 Task: Add Attachment from computer to Card Card0000000037 in Board Board0000000010 in Workspace WS0000000004 in Trello. Add Cover Green to Card Card0000000037 in Board Board0000000010 in Workspace WS0000000004 in Trello. Add "Move Card To …" Button titled Button0000000037 to "top" of the list "To Do" to Card Card0000000037 in Board Board0000000010 in Workspace WS0000000004 in Trello. Add Description DS0000000037 to Card Card0000000038 in Board Board0000000010 in Workspace WS0000000004 in Trello. Add Comment CM0000000037 to Card Card0000000038 in Board Board0000000010 in Workspace WS0000000004 in Trello
Action: Mouse moved to (111, 314)
Screenshot: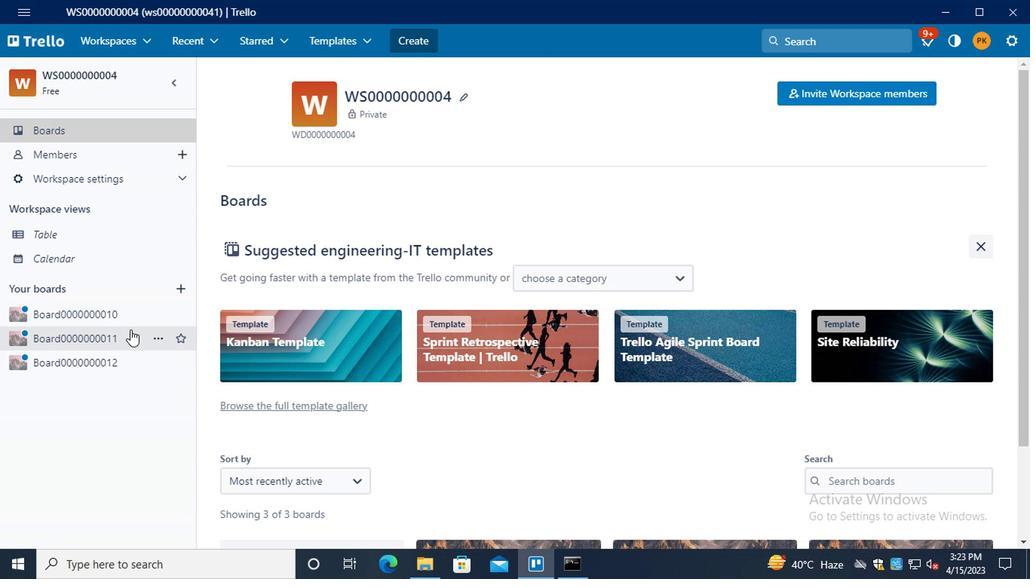 
Action: Mouse pressed left at (111, 314)
Screenshot: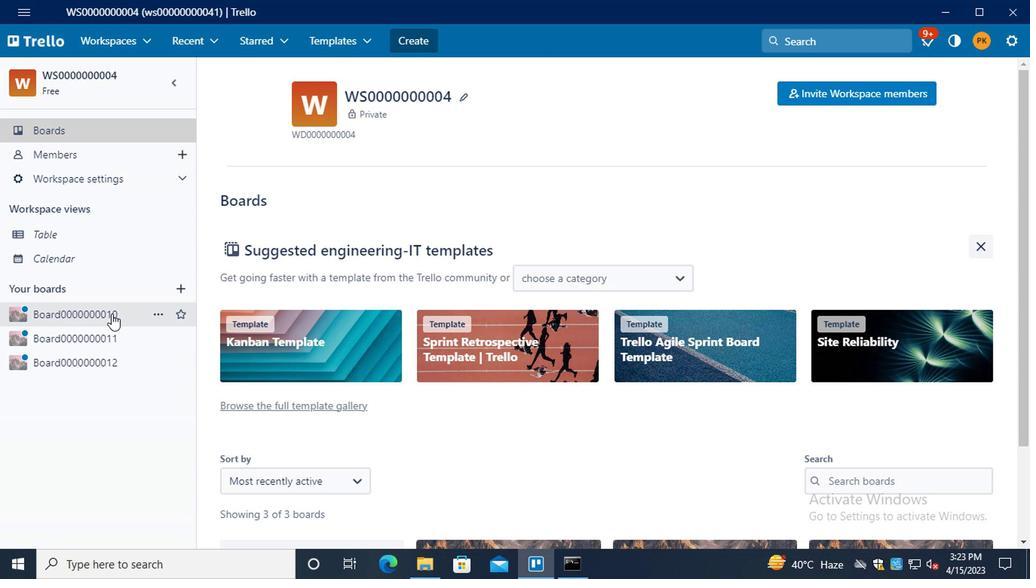 
Action: Mouse moved to (326, 140)
Screenshot: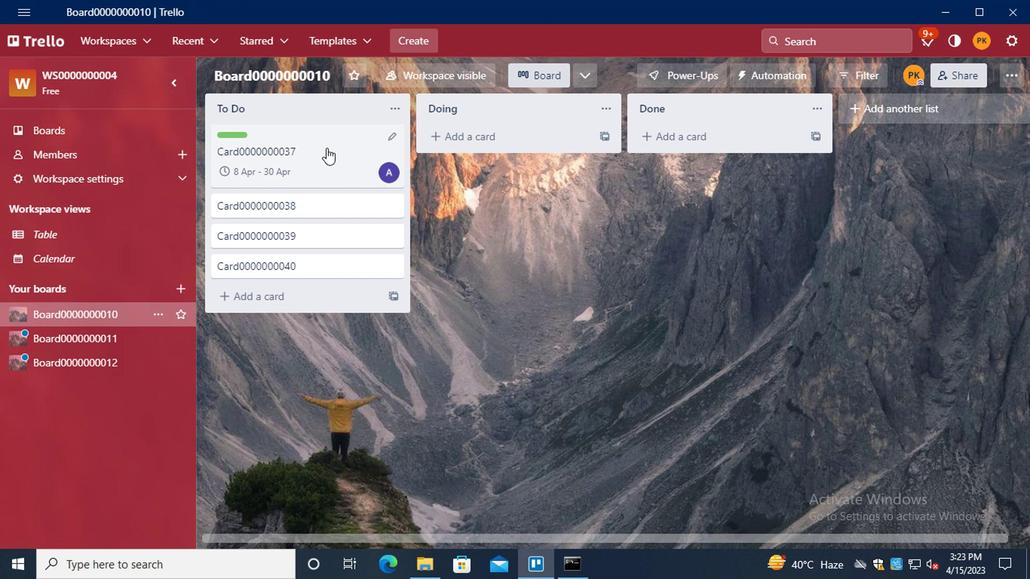 
Action: Mouse pressed left at (326, 140)
Screenshot: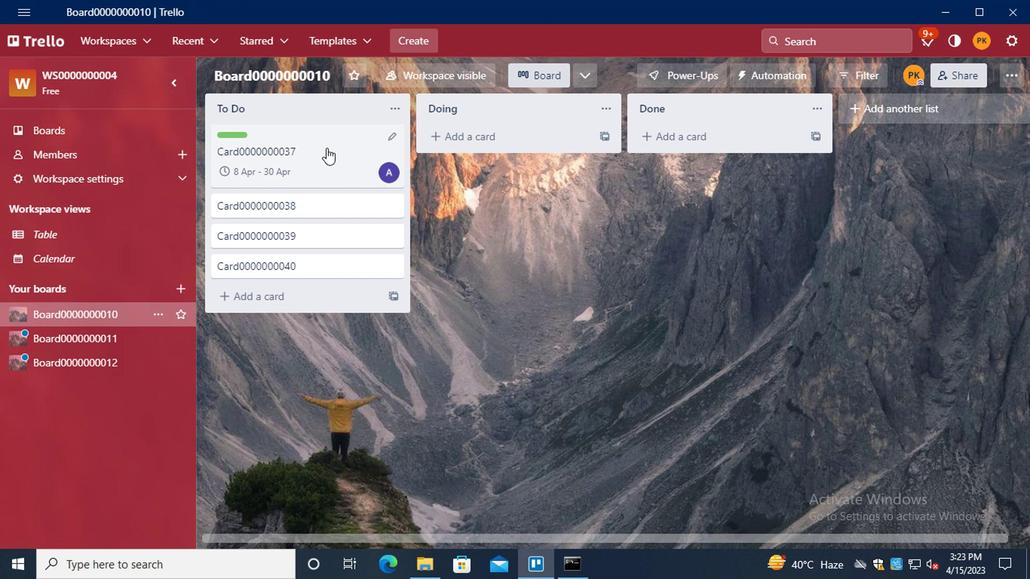
Action: Mouse moved to (703, 254)
Screenshot: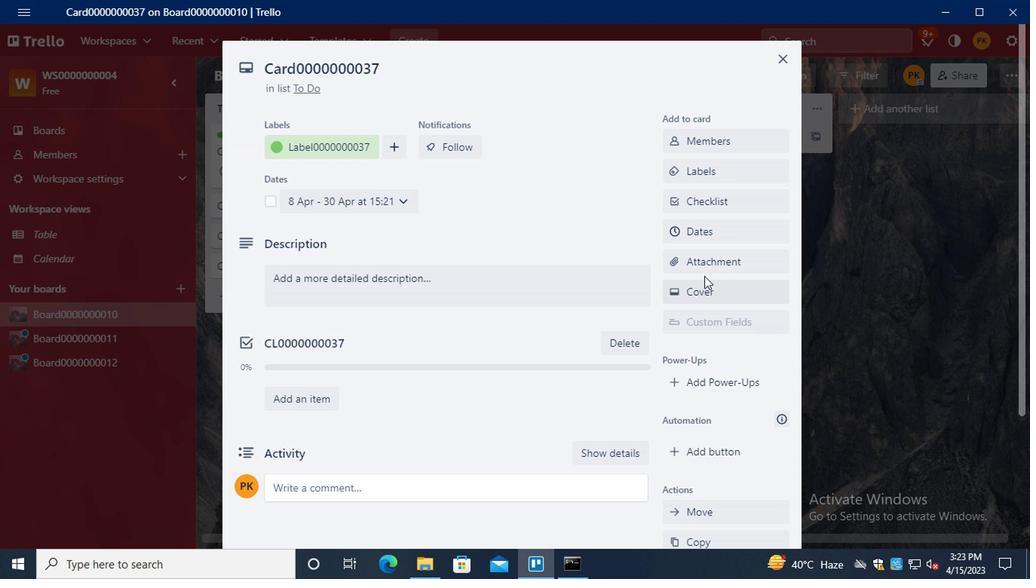 
Action: Mouse pressed left at (703, 254)
Screenshot: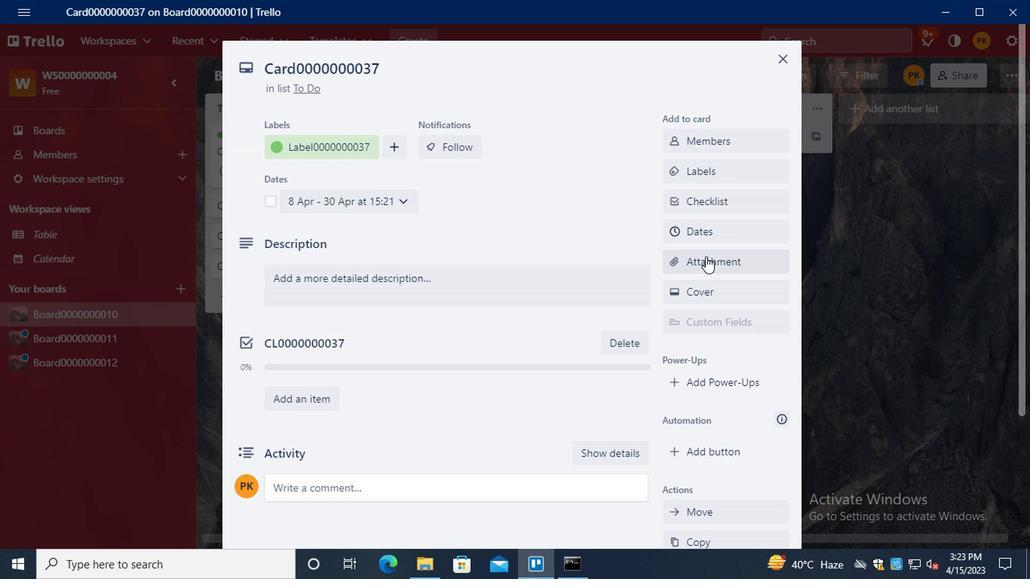 
Action: Mouse moved to (704, 125)
Screenshot: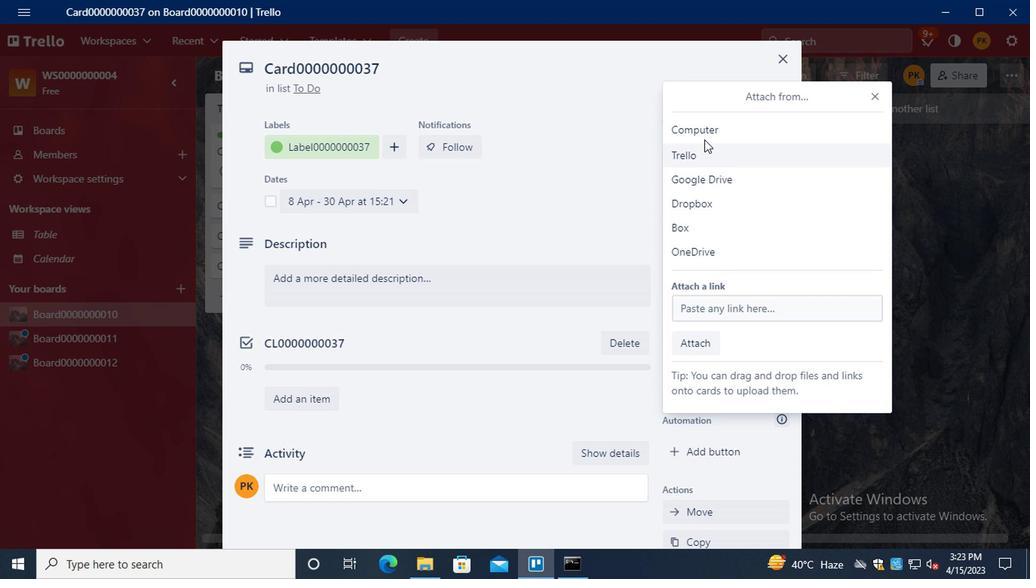 
Action: Mouse pressed left at (704, 125)
Screenshot: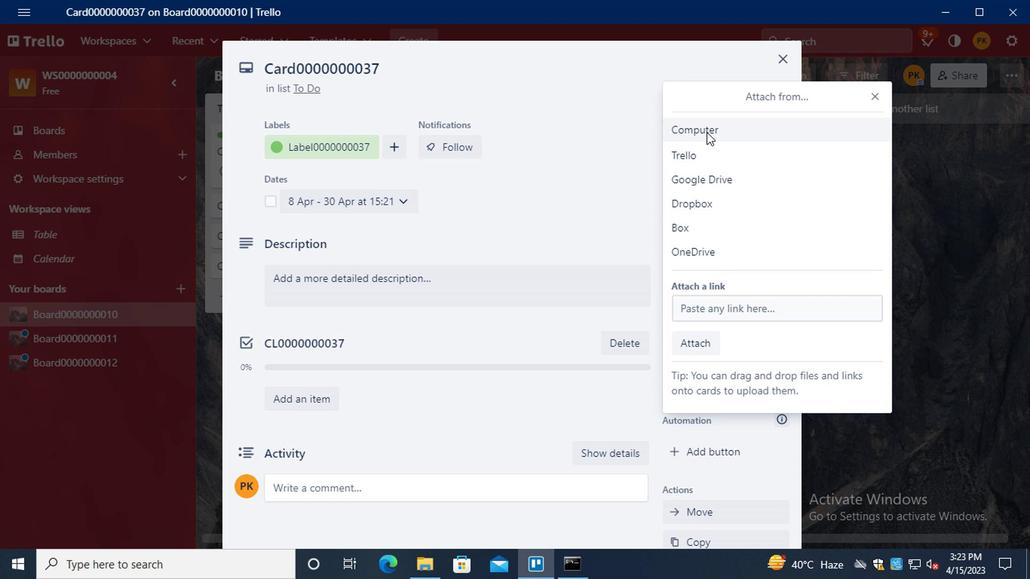 
Action: Mouse moved to (193, 101)
Screenshot: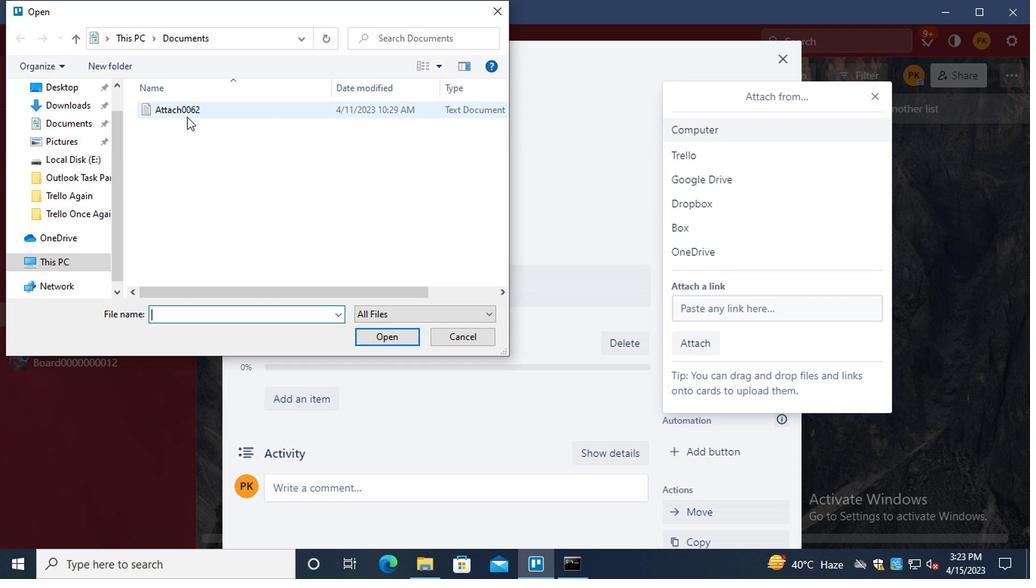 
Action: Mouse pressed left at (193, 101)
Screenshot: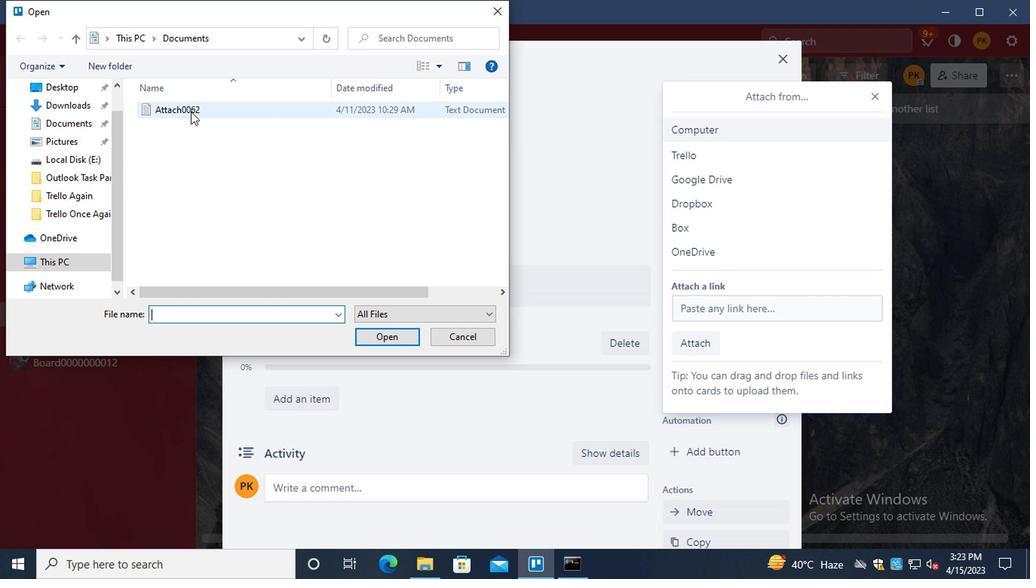 
Action: Mouse moved to (384, 344)
Screenshot: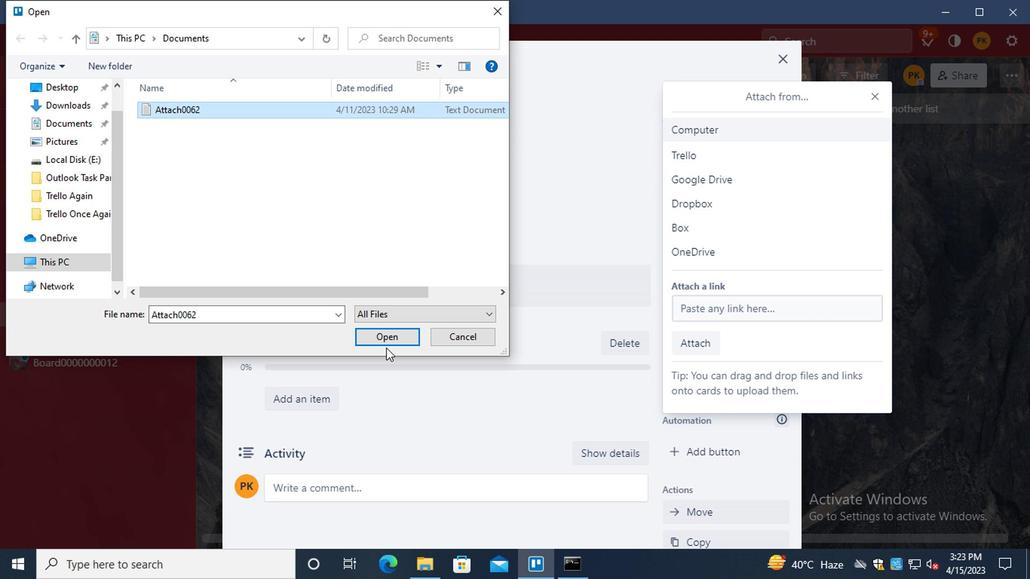 
Action: Mouse pressed left at (384, 344)
Screenshot: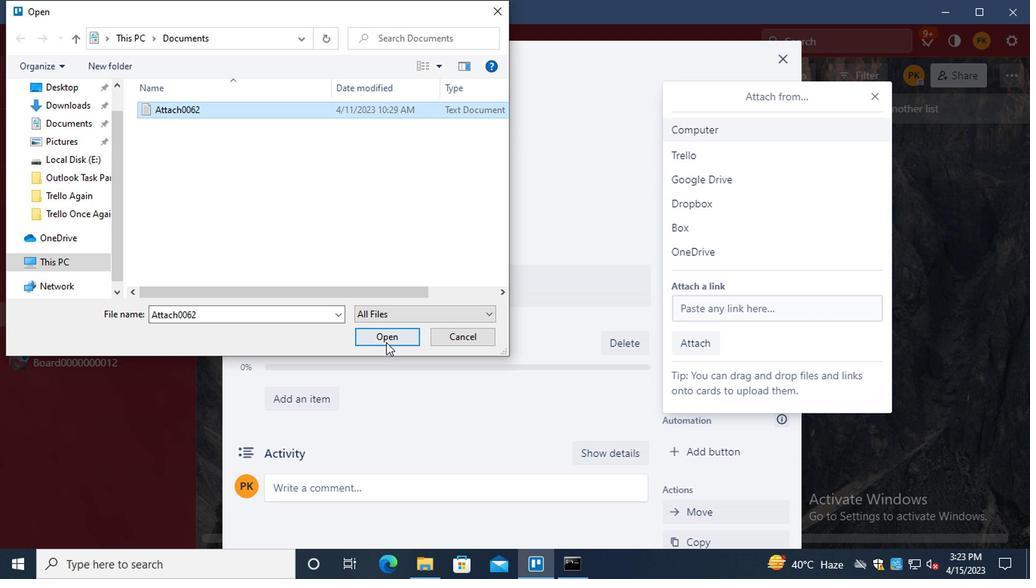 
Action: Mouse moved to (704, 295)
Screenshot: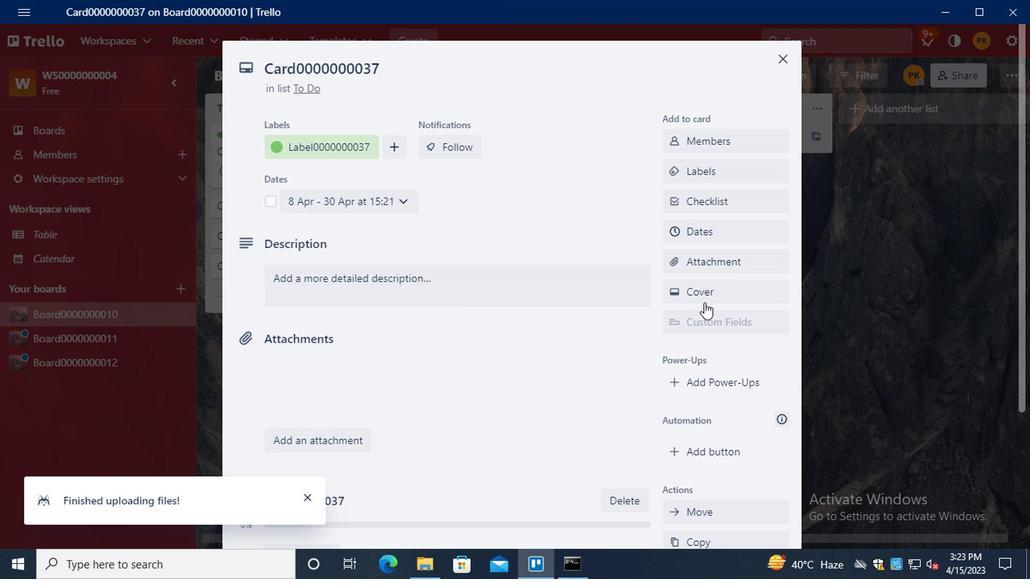 
Action: Mouse pressed left at (704, 295)
Screenshot: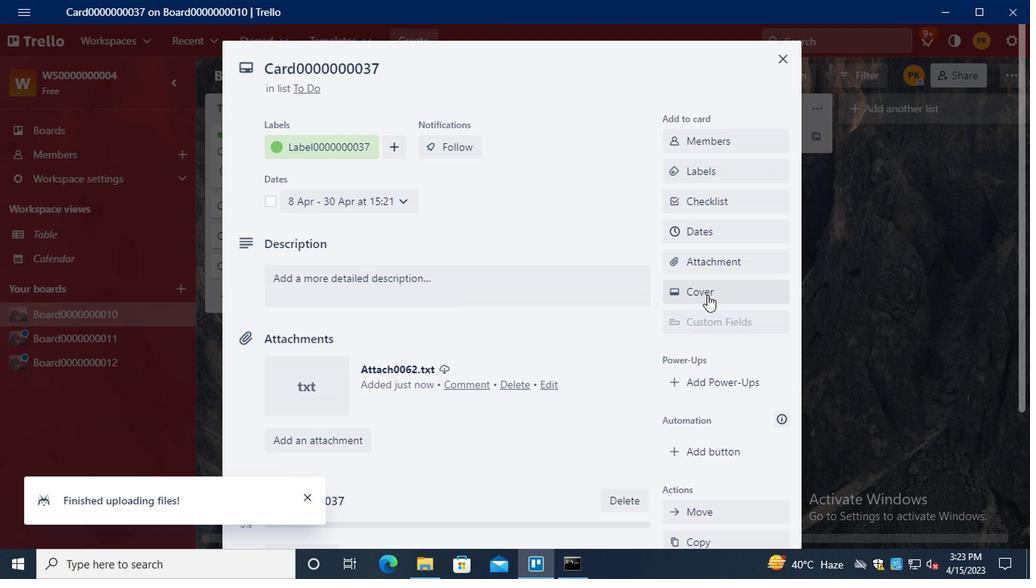 
Action: Mouse moved to (684, 253)
Screenshot: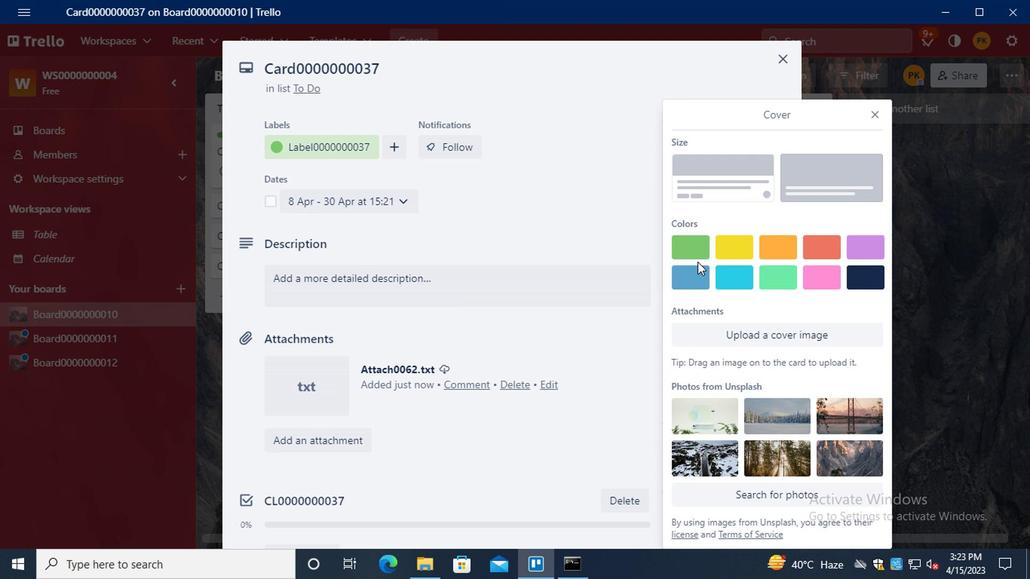 
Action: Mouse pressed left at (684, 253)
Screenshot: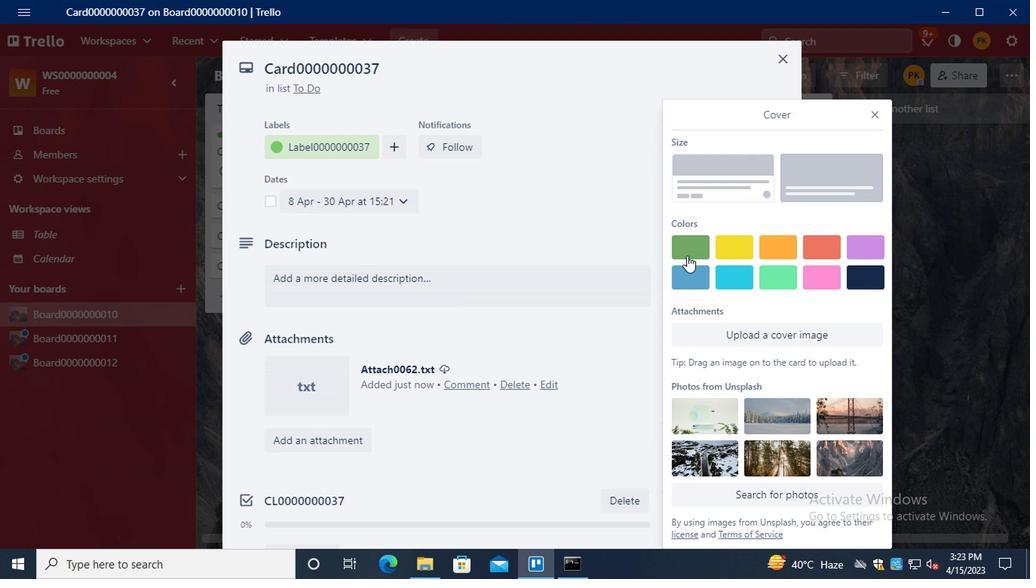 
Action: Mouse moved to (871, 74)
Screenshot: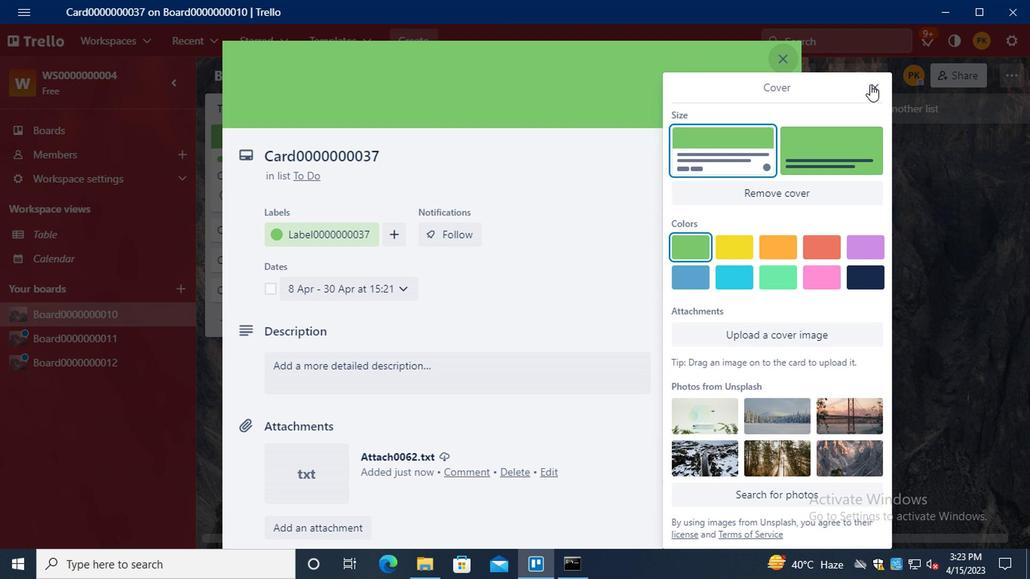 
Action: Mouse pressed left at (871, 74)
Screenshot: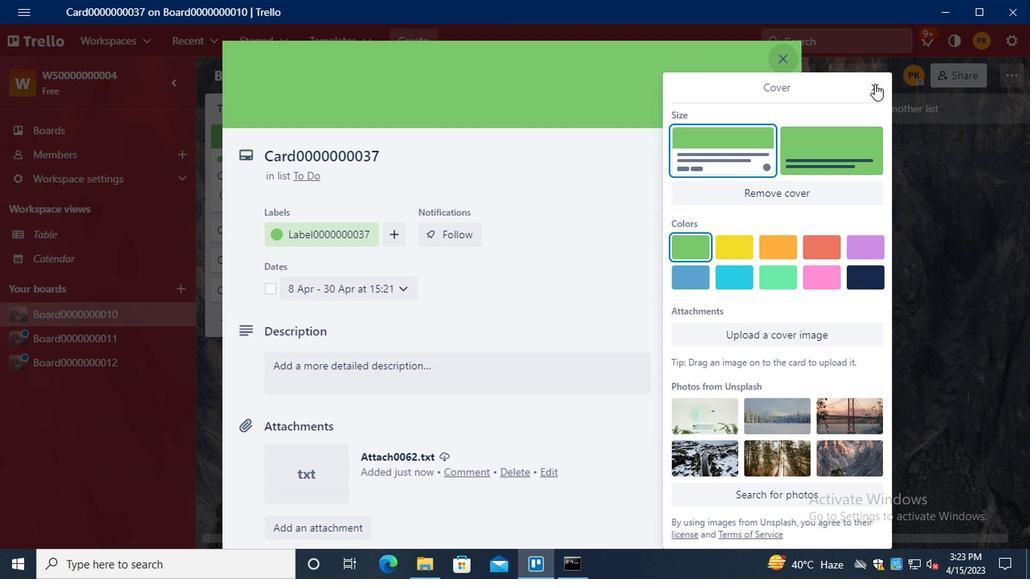 
Action: Mouse moved to (673, 333)
Screenshot: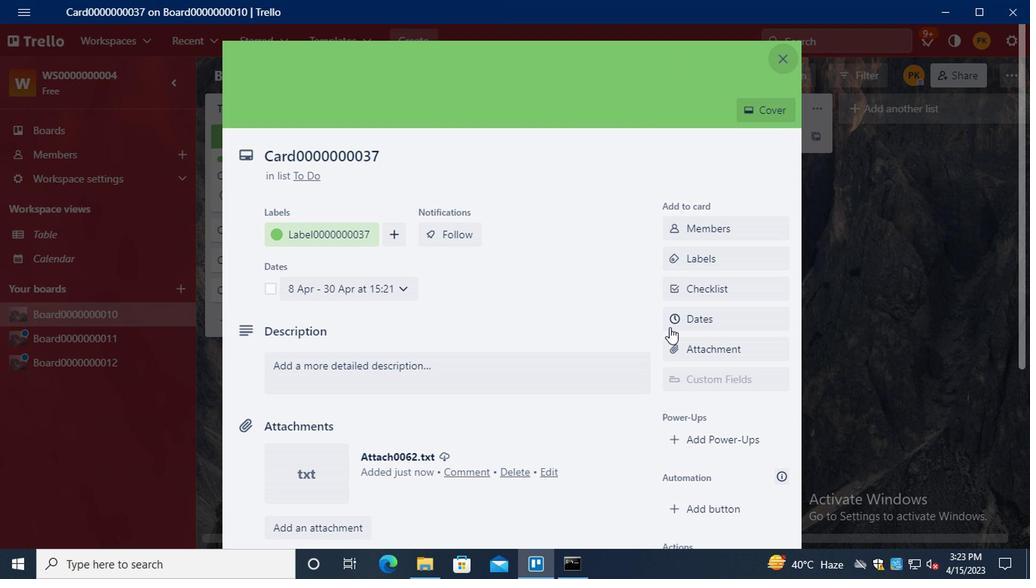 
Action: Mouse scrolled (673, 332) with delta (0, -1)
Screenshot: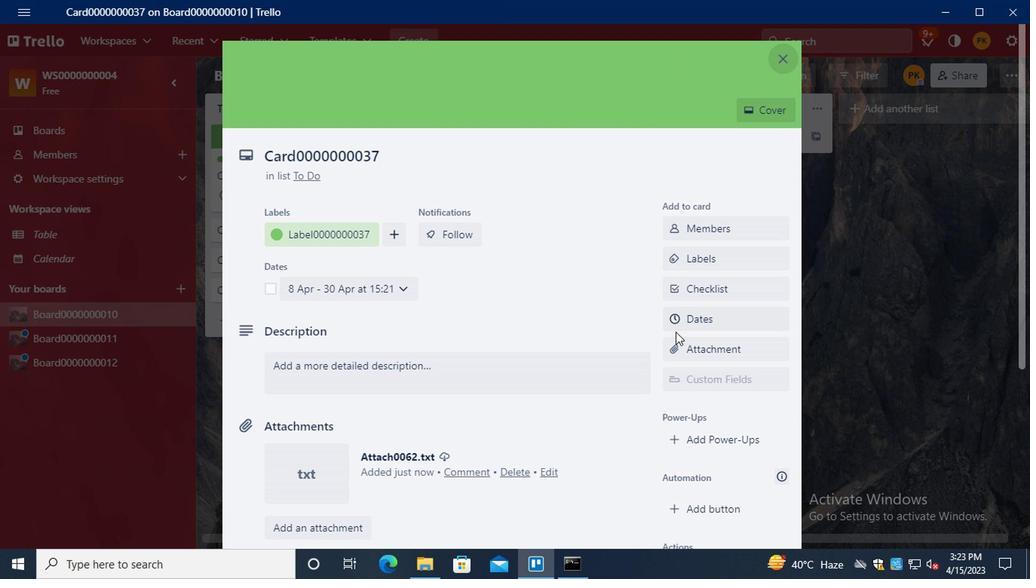 
Action: Mouse scrolled (673, 332) with delta (0, -1)
Screenshot: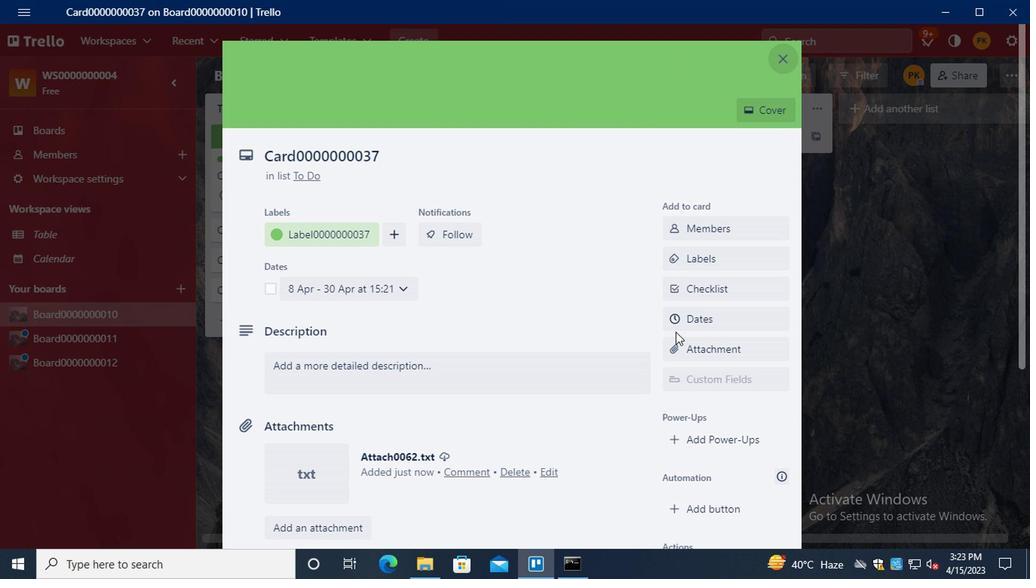 
Action: Mouse scrolled (673, 332) with delta (0, -1)
Screenshot: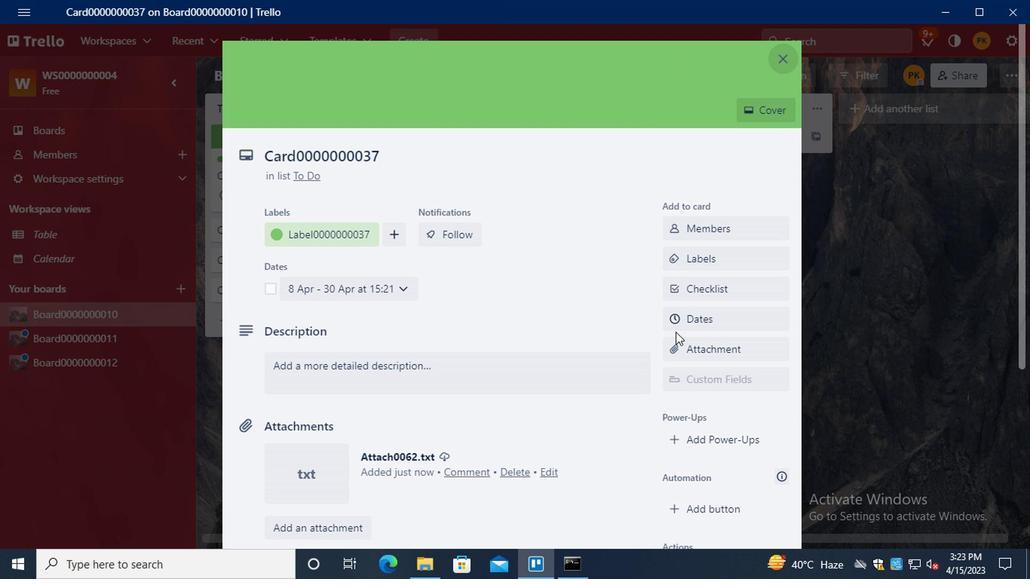 
Action: Mouse moved to (727, 286)
Screenshot: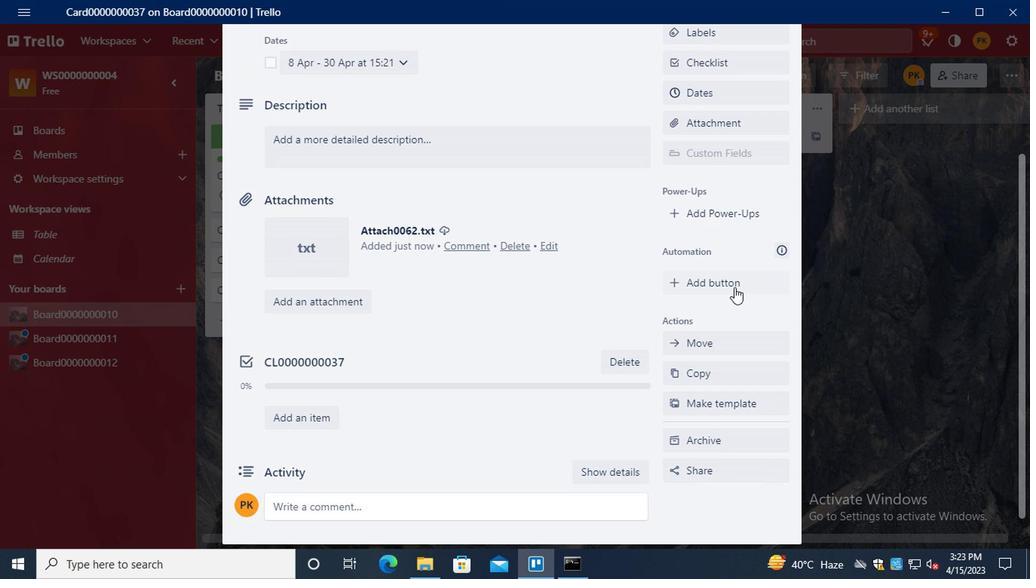 
Action: Mouse pressed left at (727, 286)
Screenshot: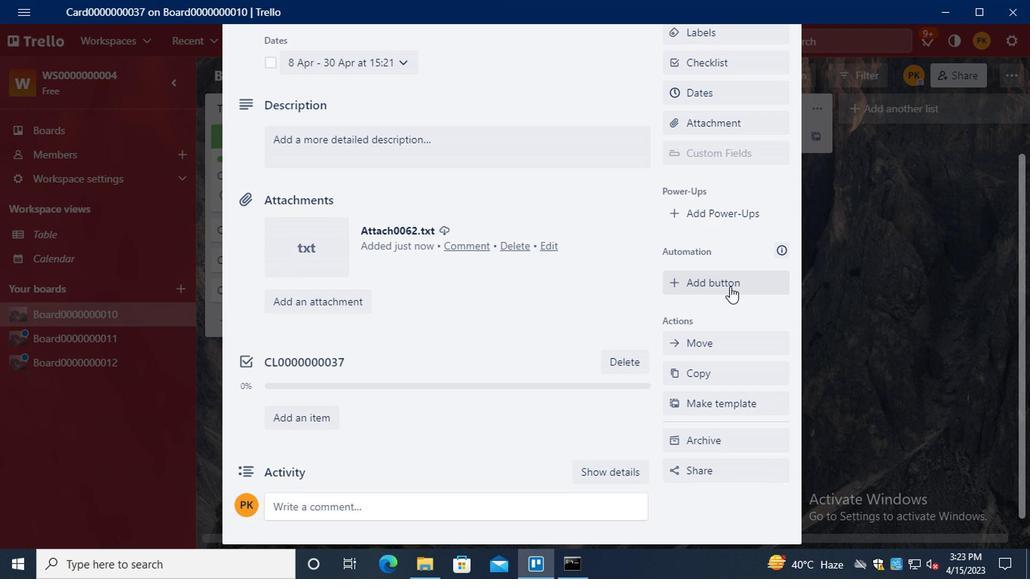 
Action: Mouse moved to (725, 135)
Screenshot: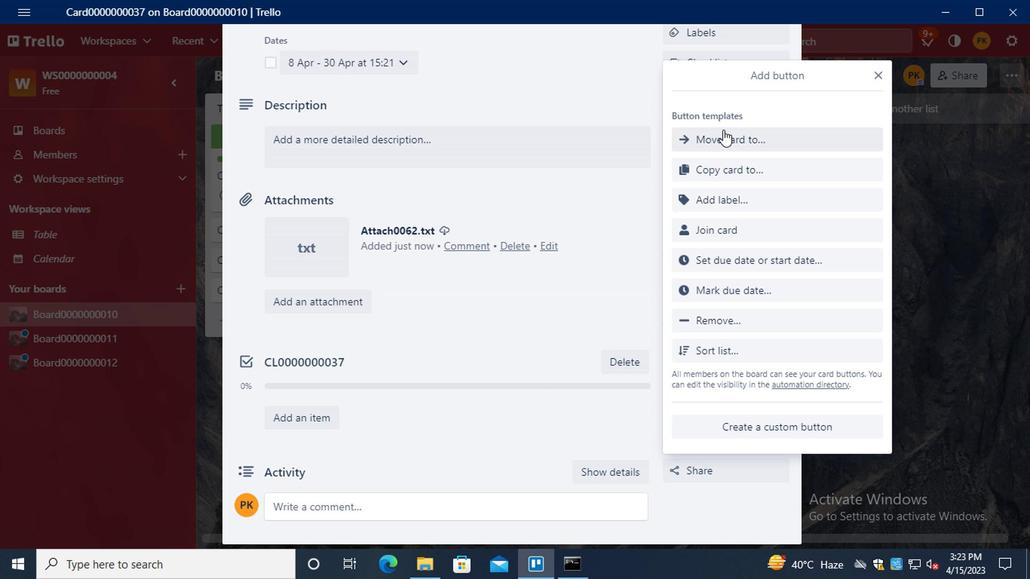 
Action: Mouse pressed left at (725, 135)
Screenshot: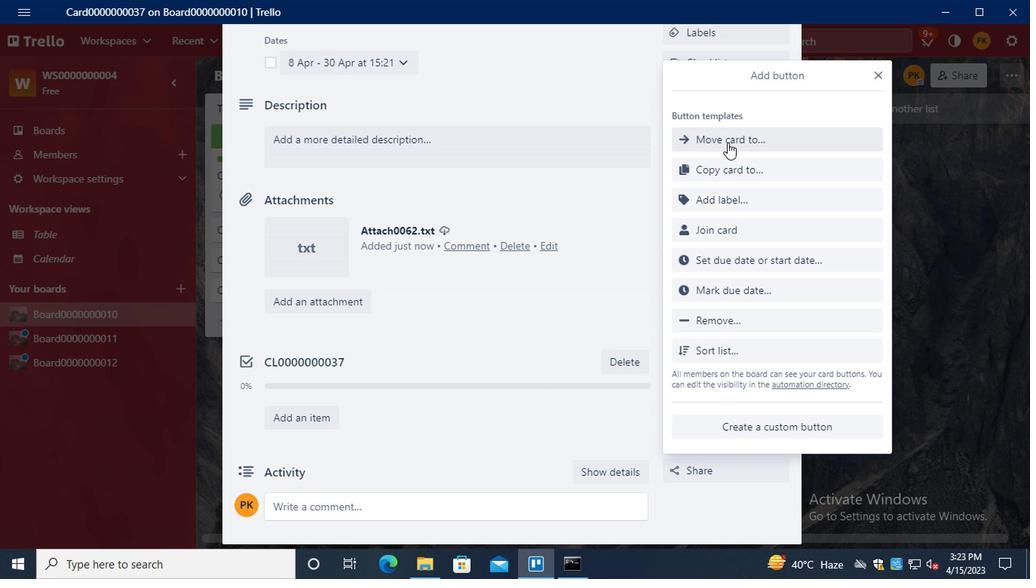 
Action: Key pressed <Key.shift>BUTTOM<Key.backspace>N0000000037
Screenshot: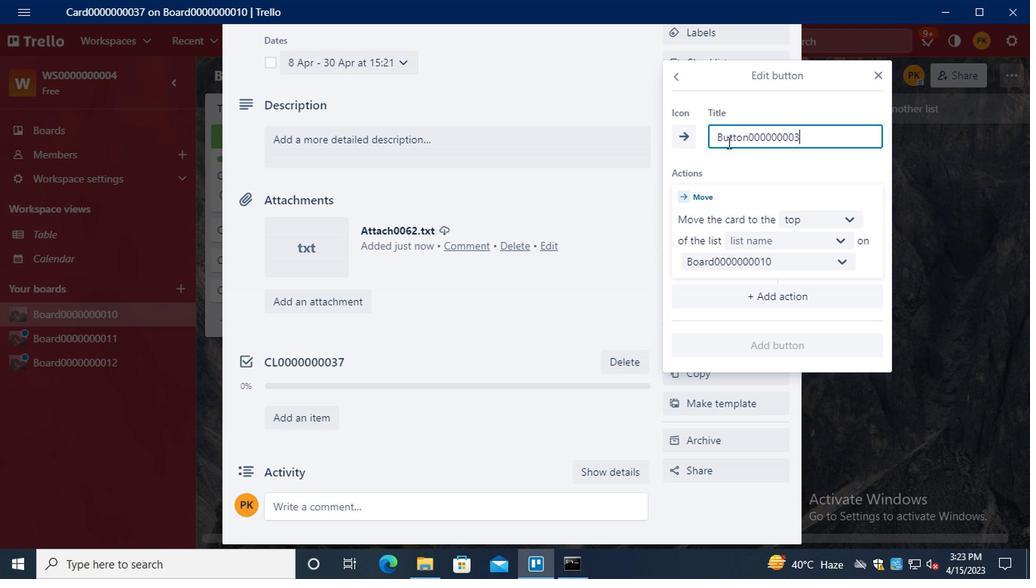 
Action: Mouse moved to (788, 234)
Screenshot: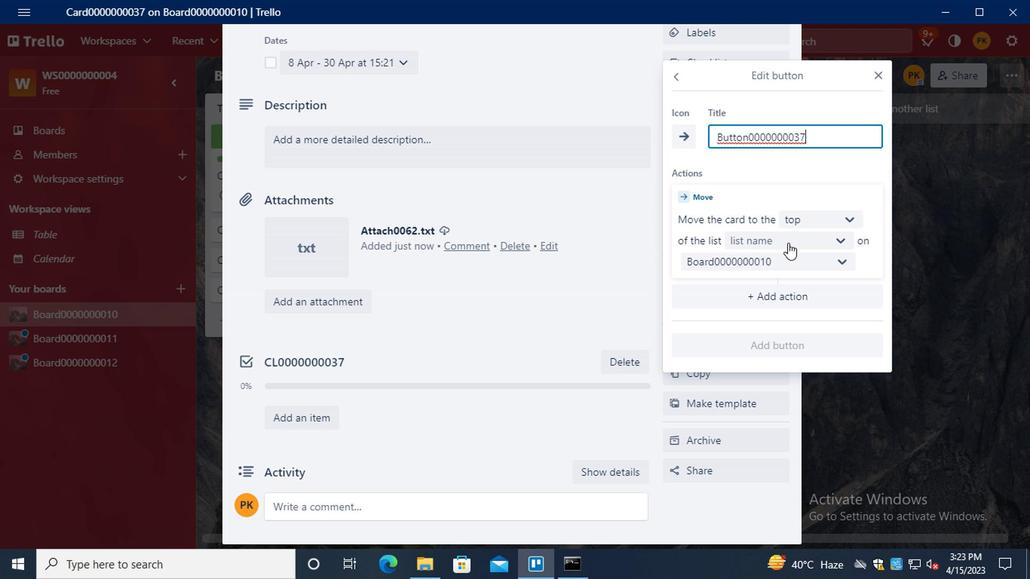 
Action: Mouse pressed left at (788, 234)
Screenshot: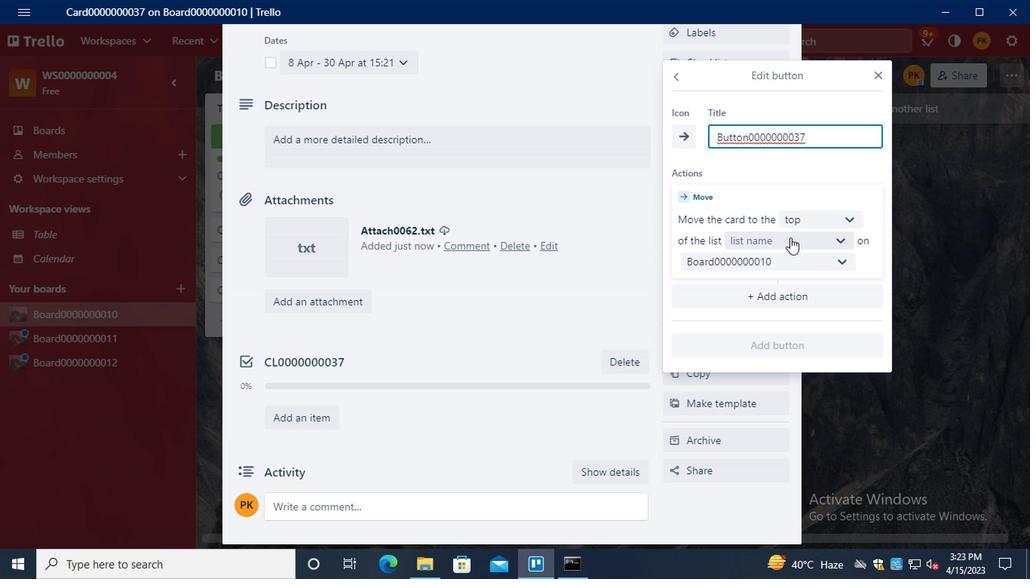 
Action: Mouse moved to (792, 275)
Screenshot: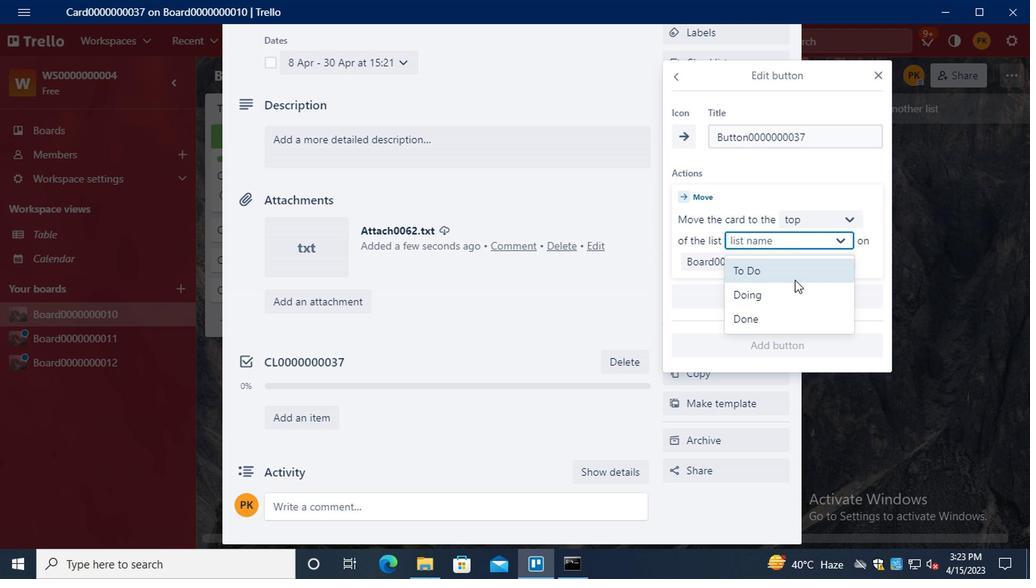 
Action: Mouse pressed left at (792, 275)
Screenshot: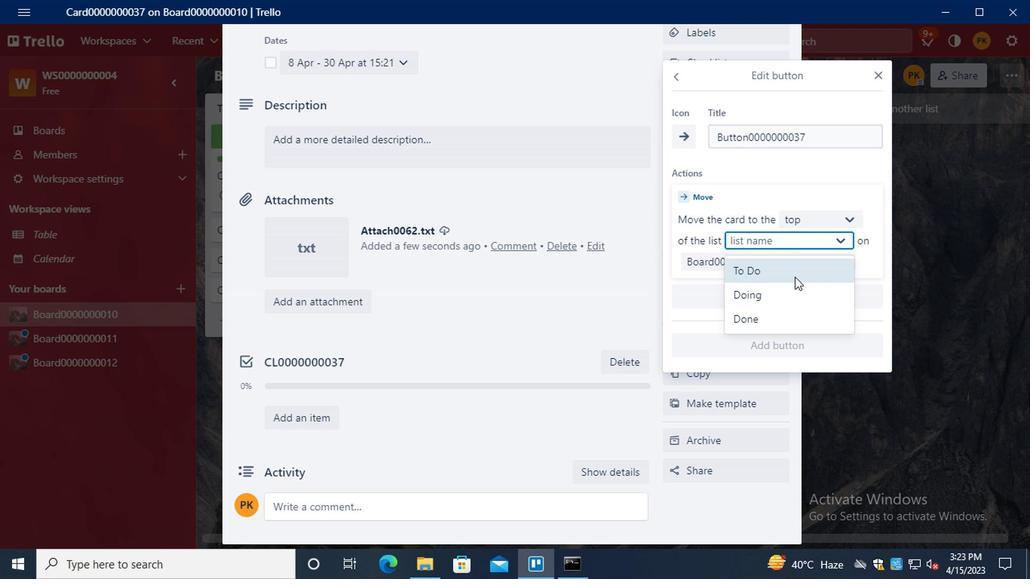 
Action: Mouse moved to (788, 351)
Screenshot: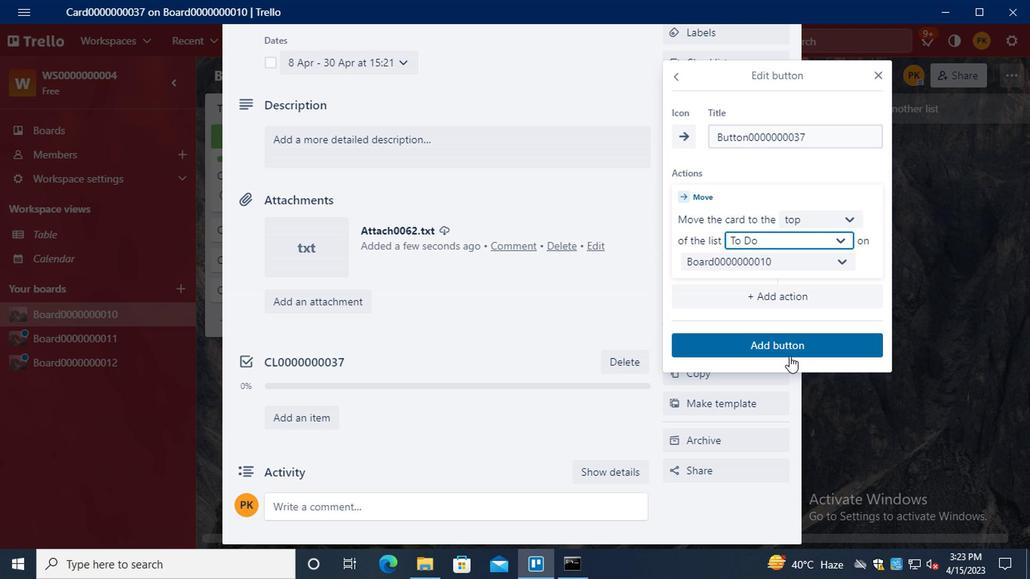 
Action: Mouse pressed left at (788, 351)
Screenshot: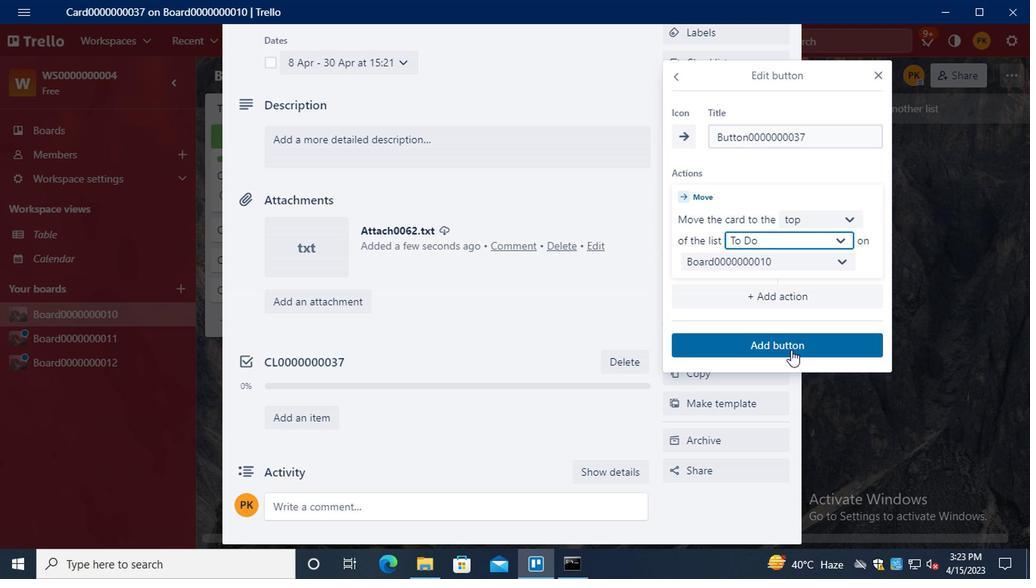 
Action: Mouse moved to (476, 140)
Screenshot: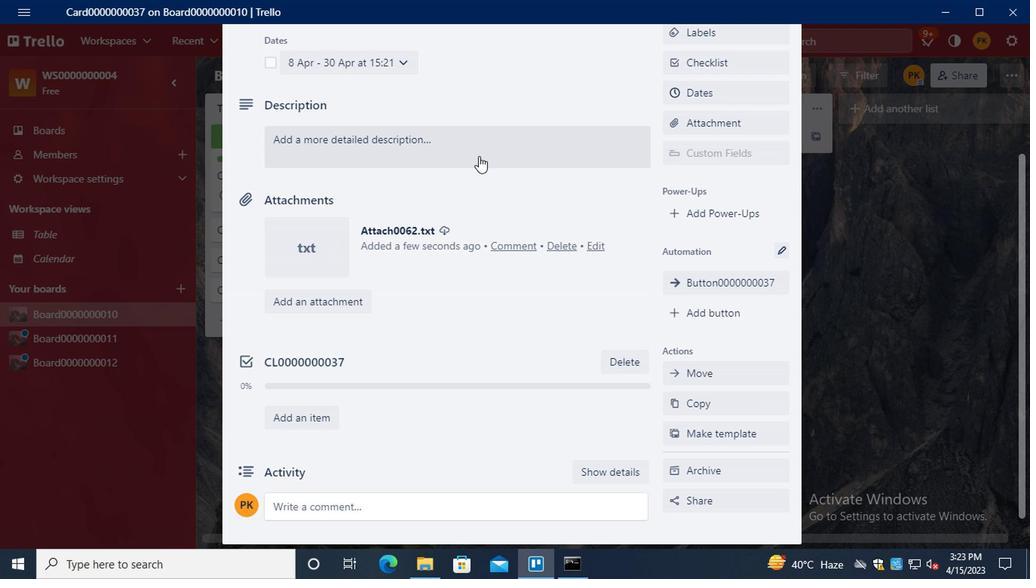 
Action: Mouse pressed left at (476, 140)
Screenshot: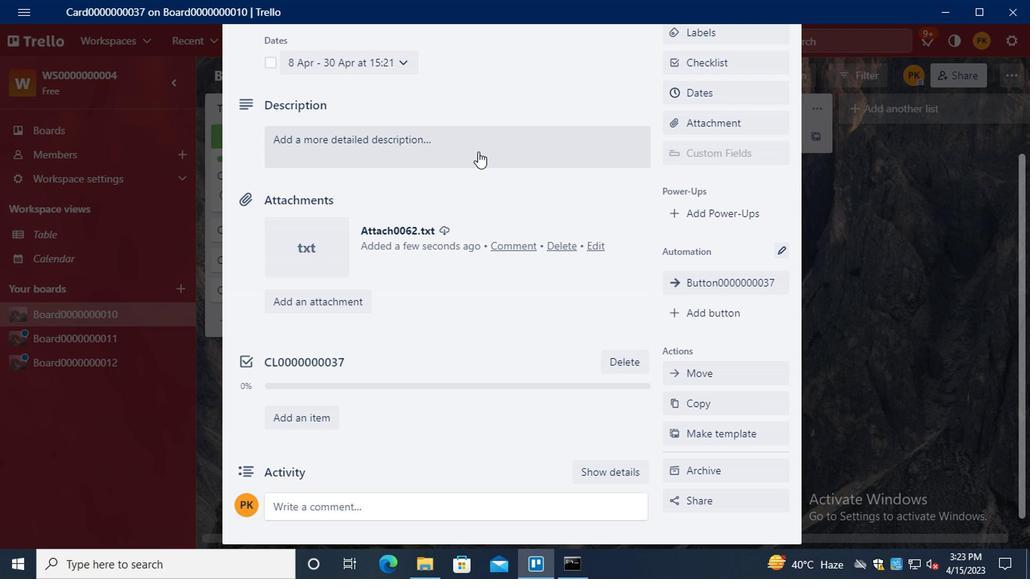 
Action: Key pressed <Key.shift>DS0000000037
Screenshot: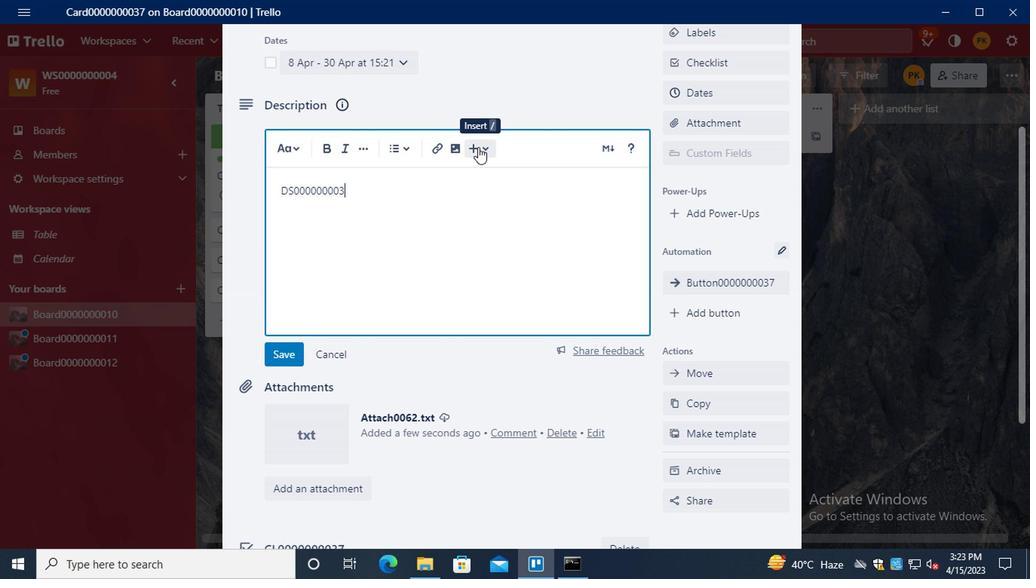 
Action: Mouse moved to (278, 354)
Screenshot: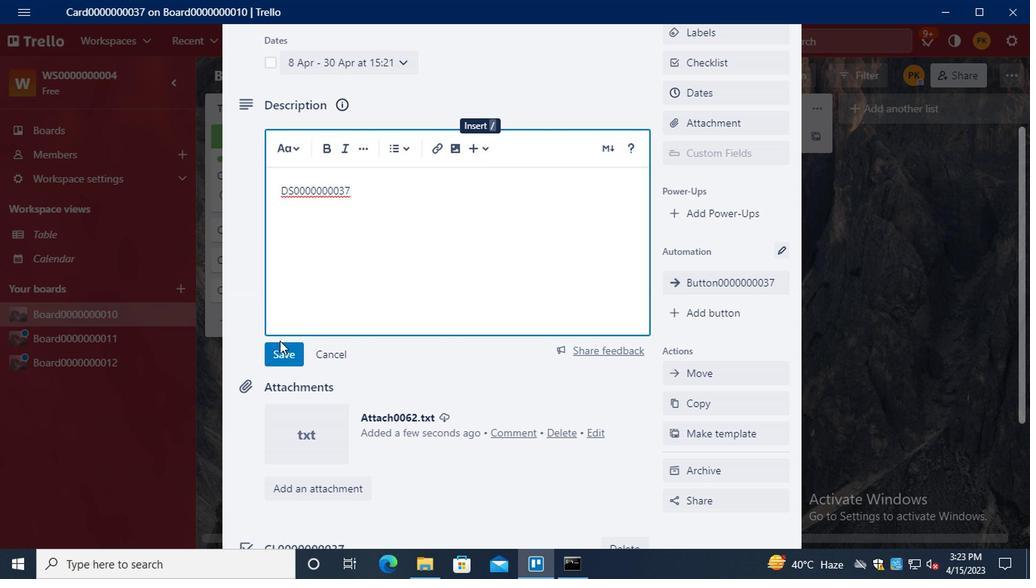 
Action: Mouse pressed left at (278, 354)
Screenshot: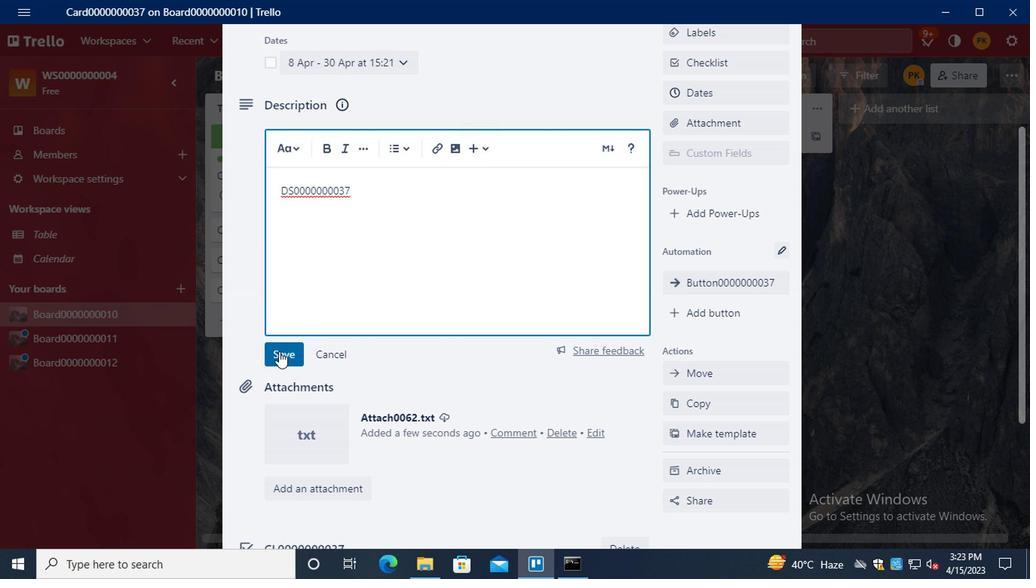 
Action: Mouse moved to (292, 342)
Screenshot: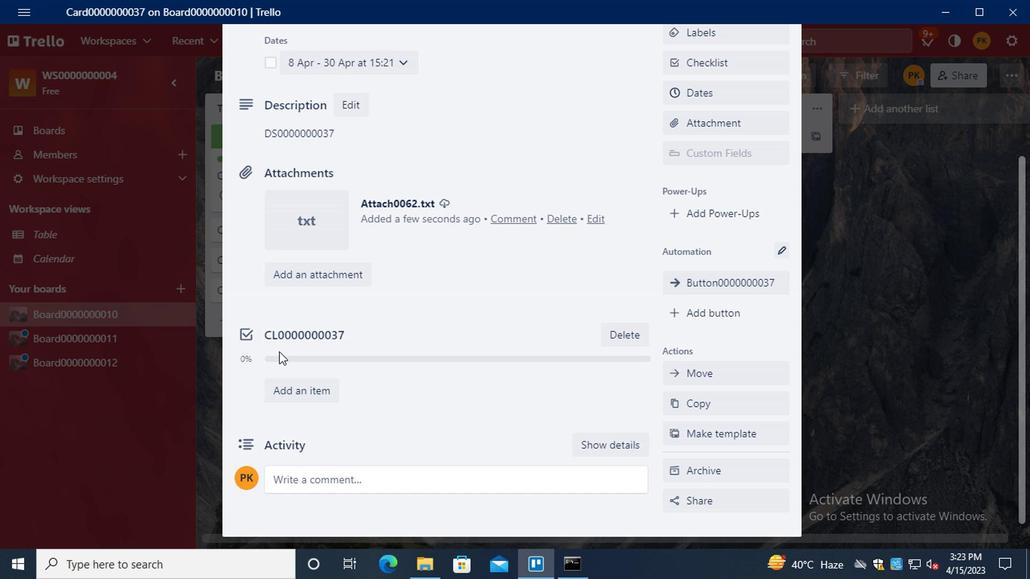 
Action: Mouse scrolled (292, 342) with delta (0, 0)
Screenshot: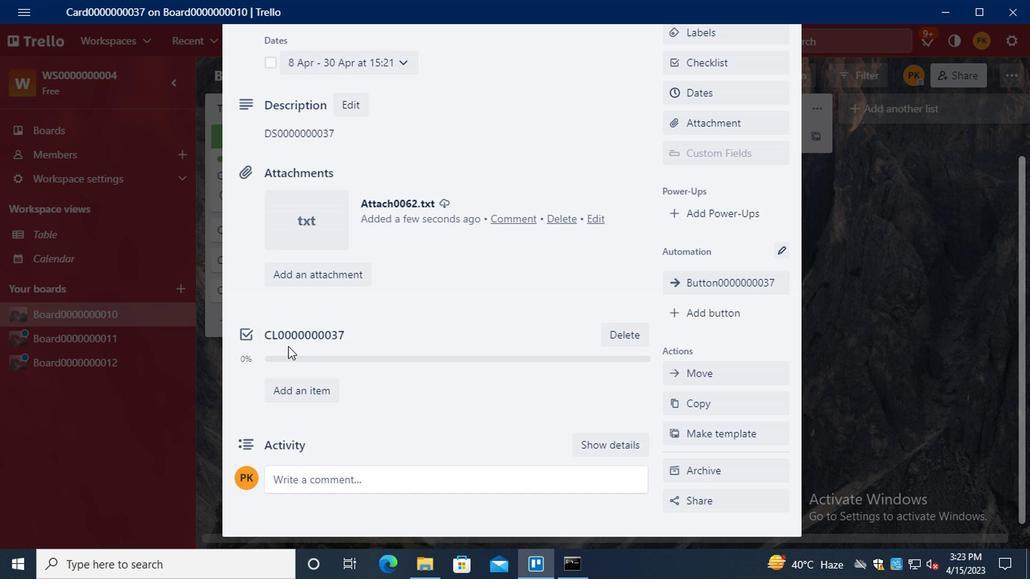 
Action: Mouse scrolled (292, 342) with delta (0, 0)
Screenshot: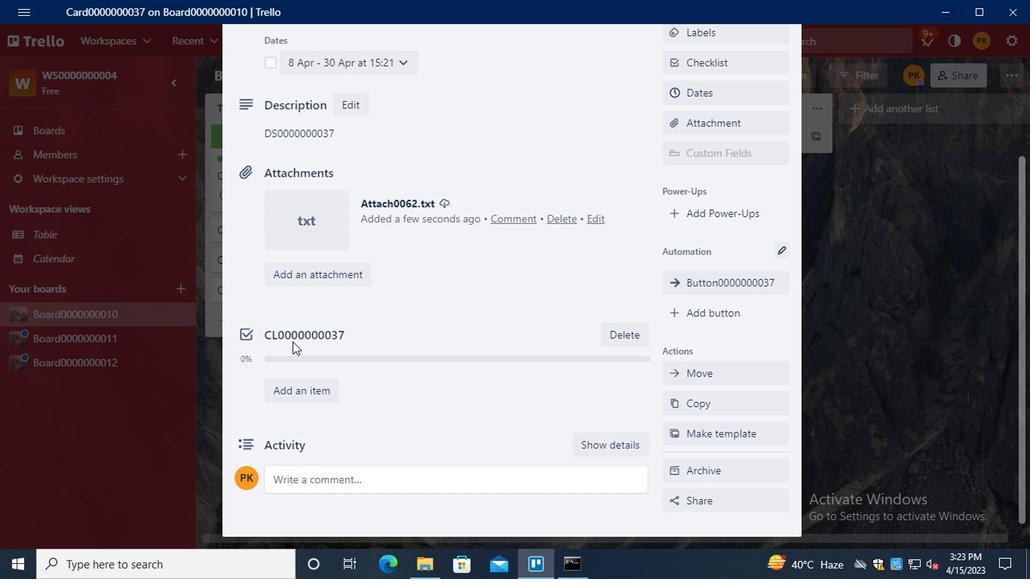 
Action: Mouse moved to (293, 341)
Screenshot: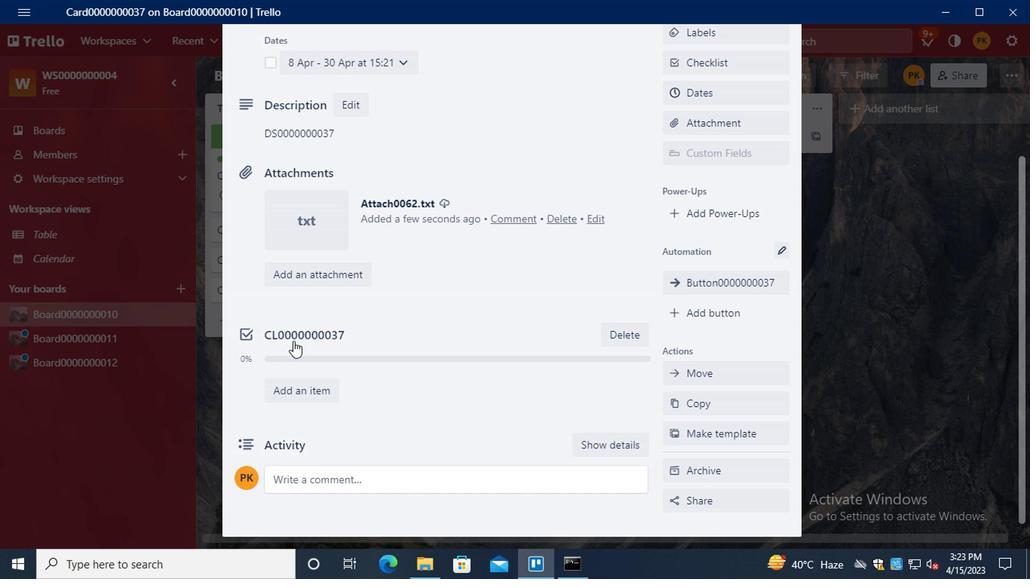 
Action: Mouse scrolled (293, 340) with delta (0, 0)
Screenshot: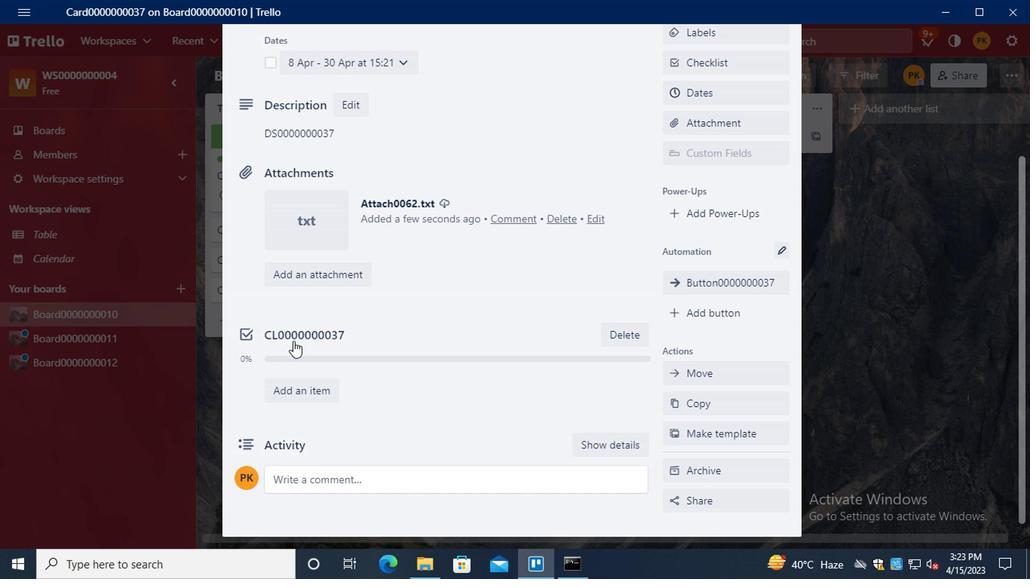 
Action: Mouse moved to (308, 443)
Screenshot: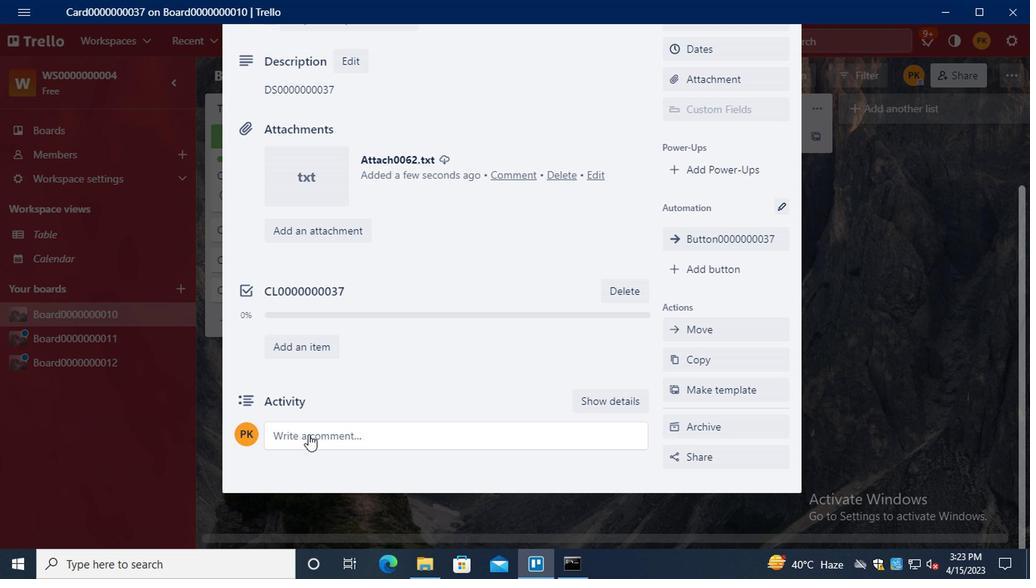 
Action: Mouse pressed left at (308, 443)
Screenshot: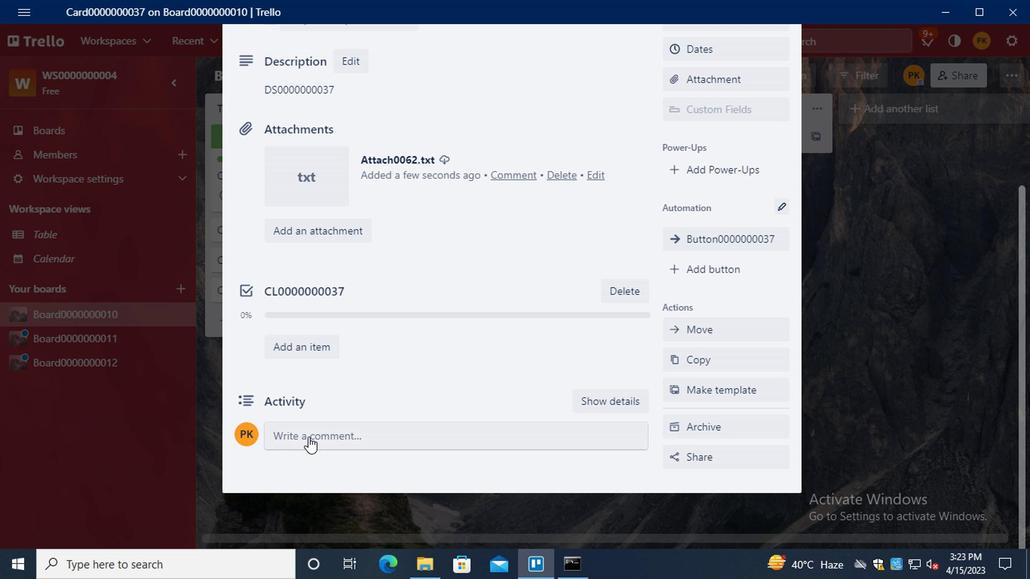 
Action: Key pressed <Key.shift><Key.shift><Key.shift><Key.shift><Key.shift>CM0000000037
Screenshot: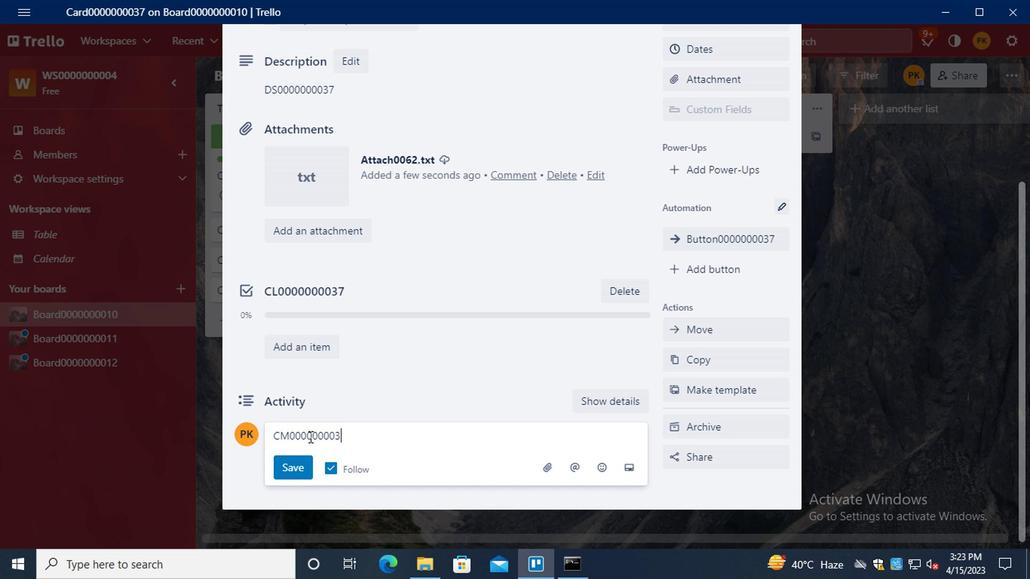 
Action: Mouse moved to (290, 476)
Screenshot: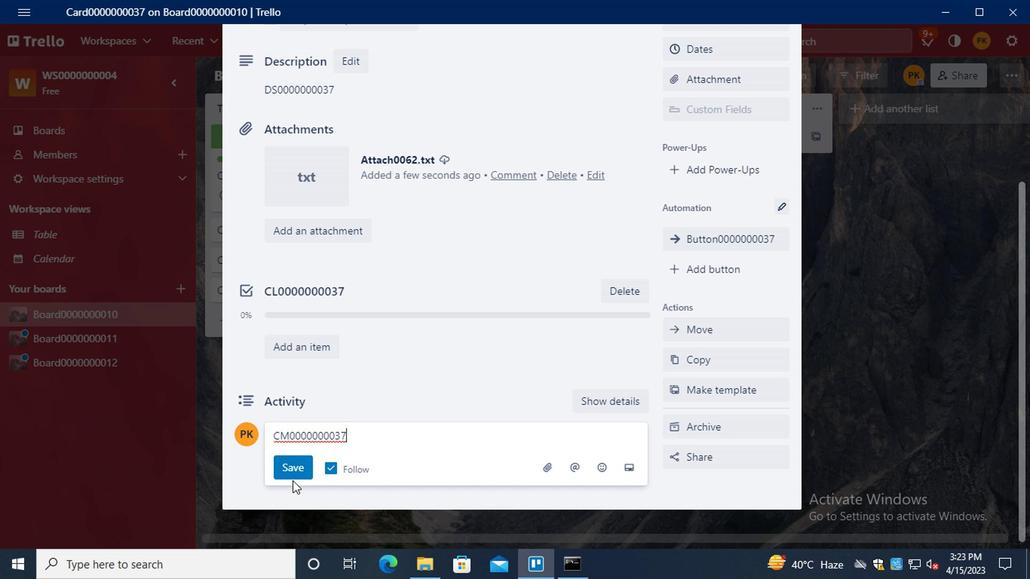 
Action: Mouse pressed left at (290, 476)
Screenshot: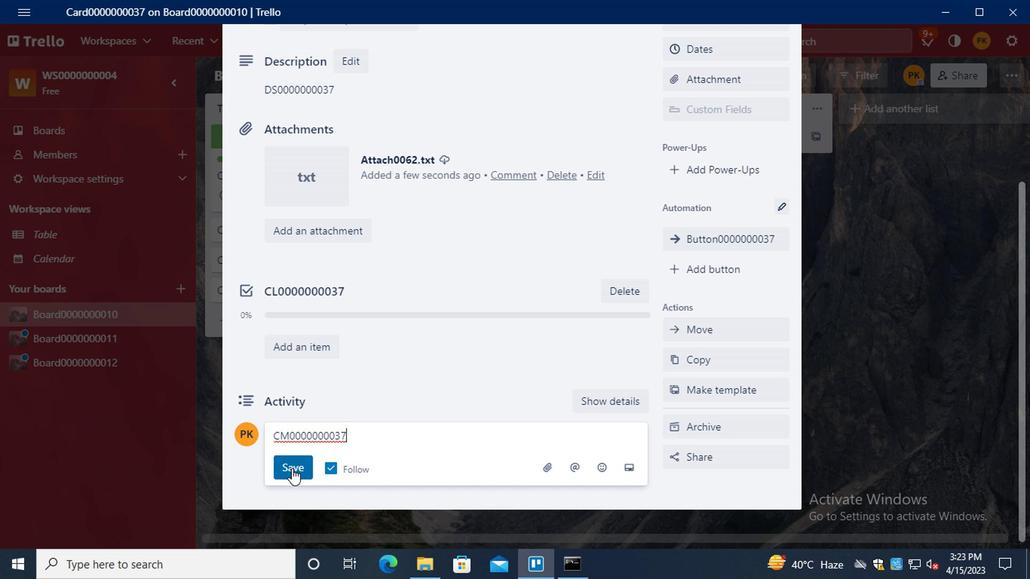 
Action: Mouse moved to (319, 450)
Screenshot: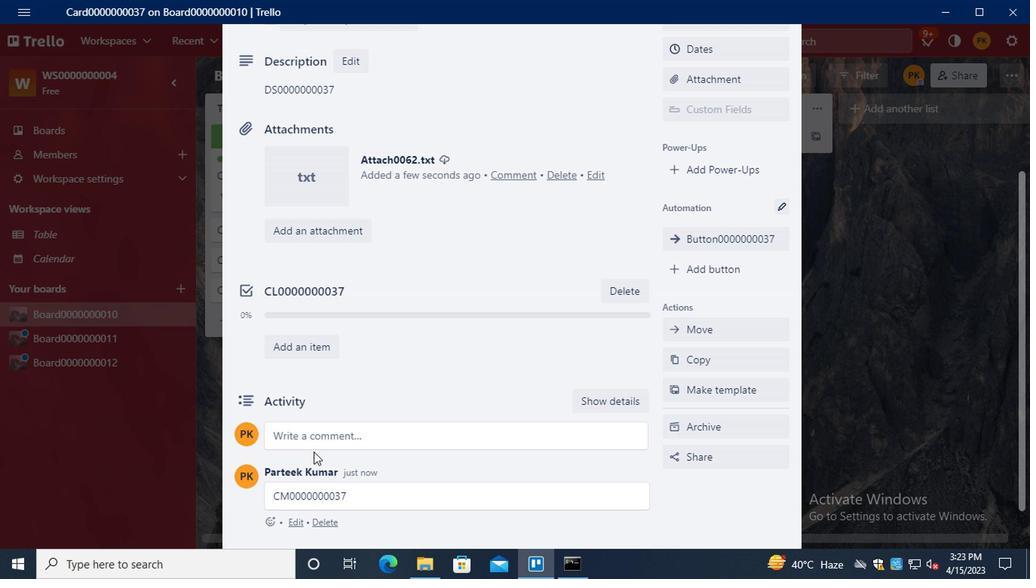 
Action: Mouse scrolled (319, 450) with delta (0, 0)
Screenshot: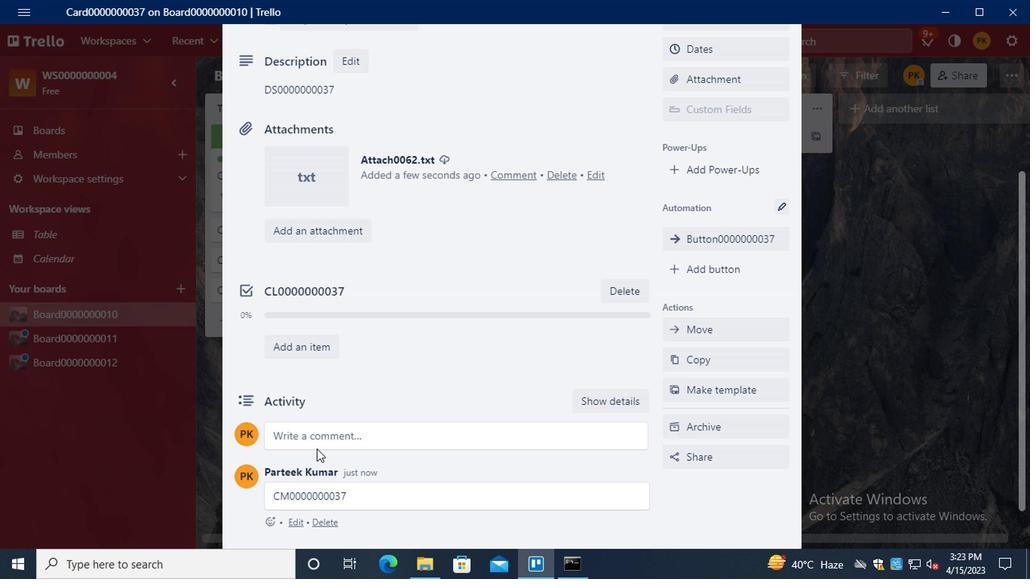 
Action: Mouse scrolled (319, 450) with delta (0, 0)
Screenshot: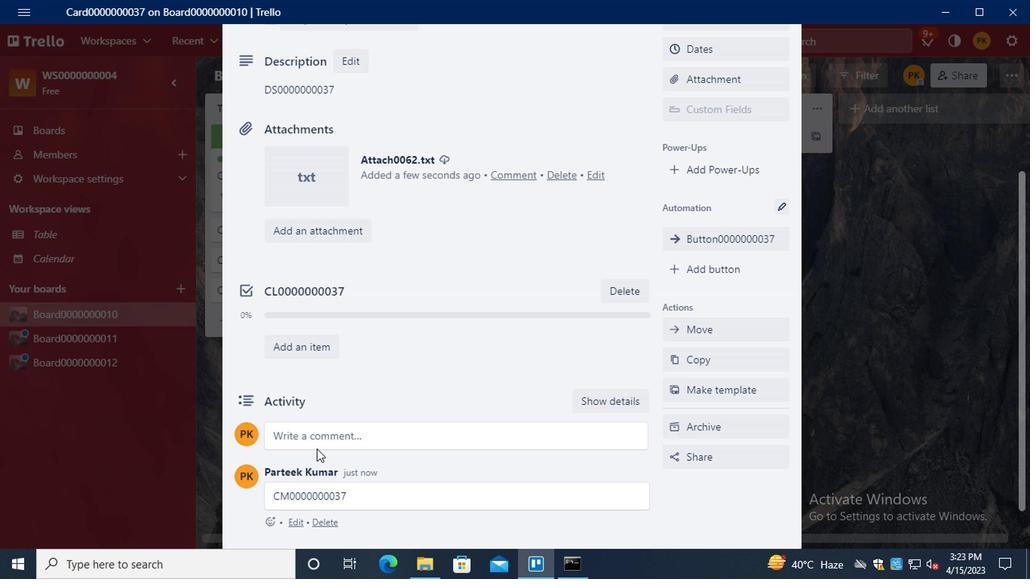 
Action: Mouse scrolled (319, 450) with delta (0, 0)
Screenshot: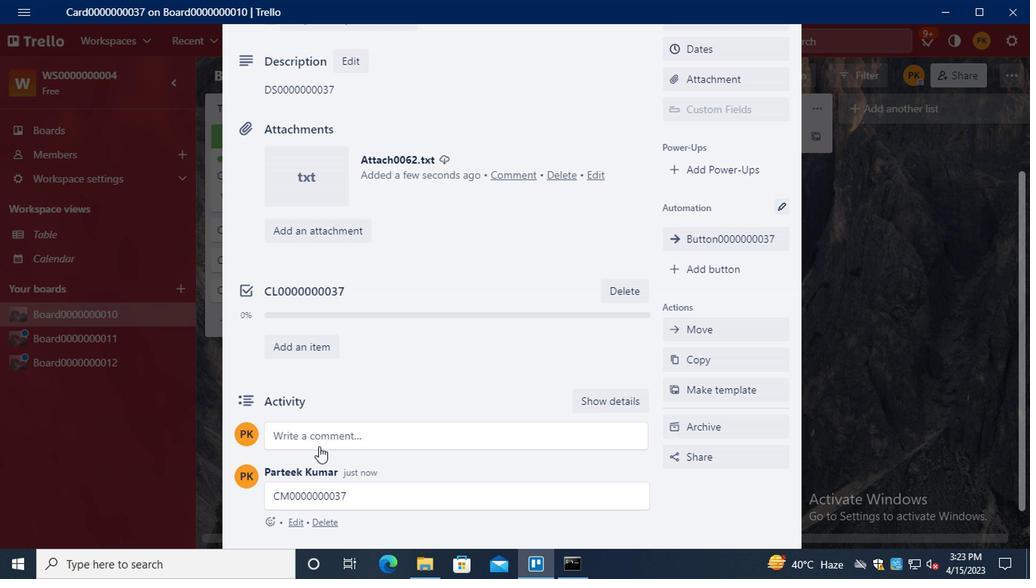 
Action: Mouse scrolled (319, 450) with delta (0, 0)
Screenshot: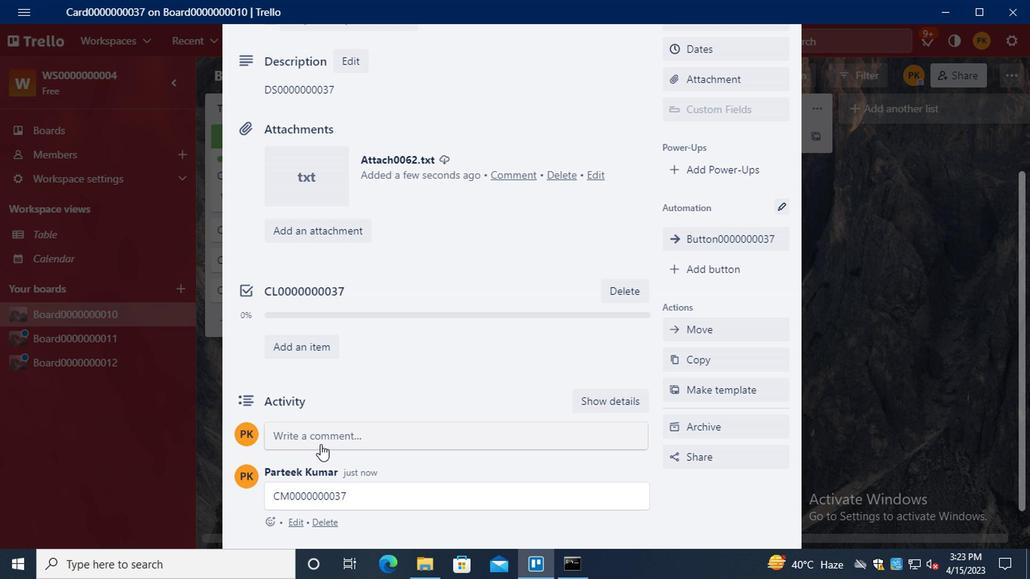 
